 Task: Print the current sheet.
Action: Mouse moved to (119, 129)
Screenshot: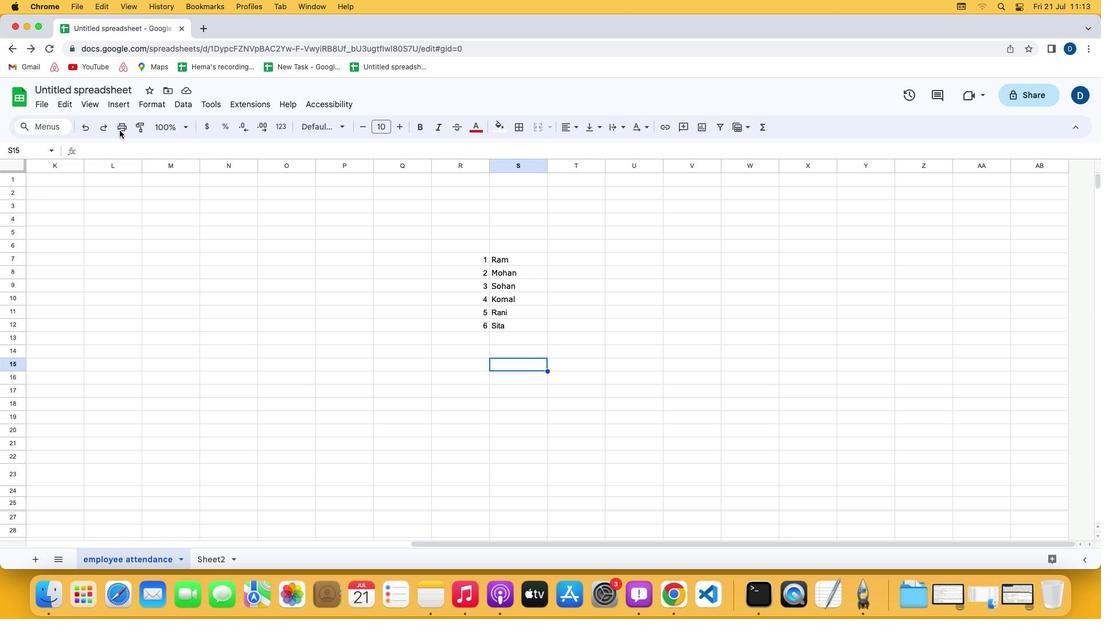 
Action: Mouse pressed left at (119, 129)
Screenshot: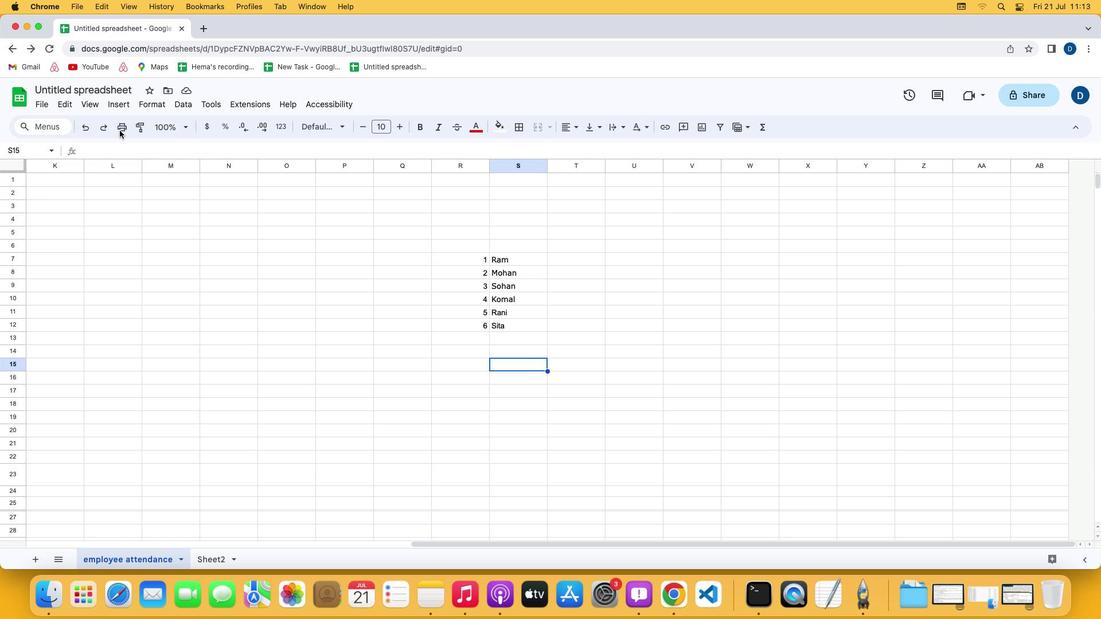 
Action: Mouse moved to (117, 126)
Screenshot: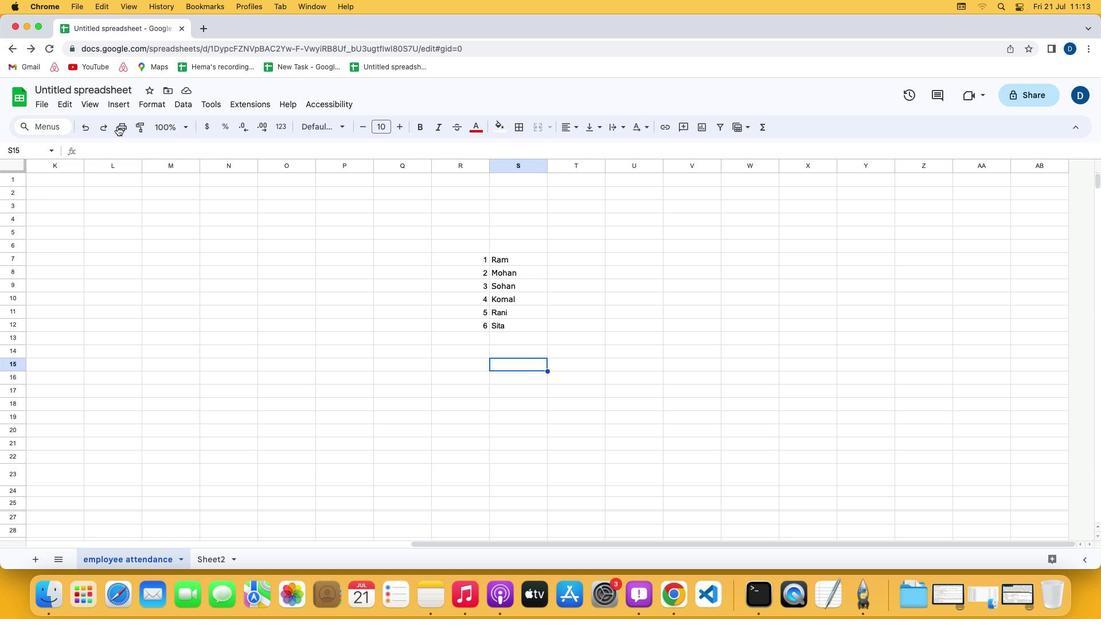 
Action: Mouse pressed left at (117, 126)
Screenshot: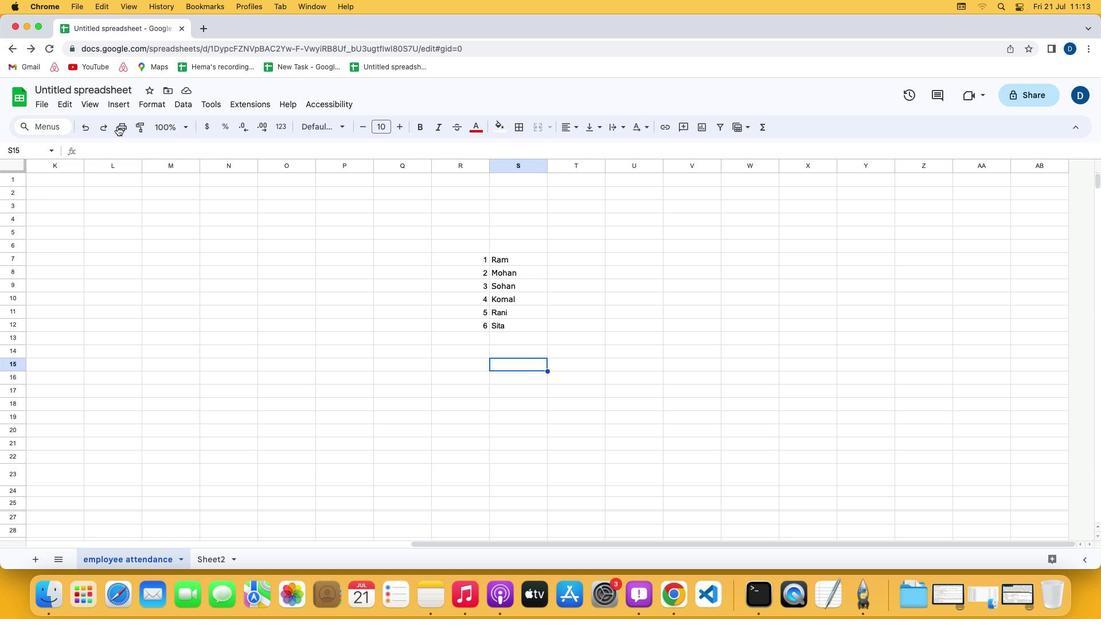 
Action: Mouse moved to (1002, 155)
Screenshot: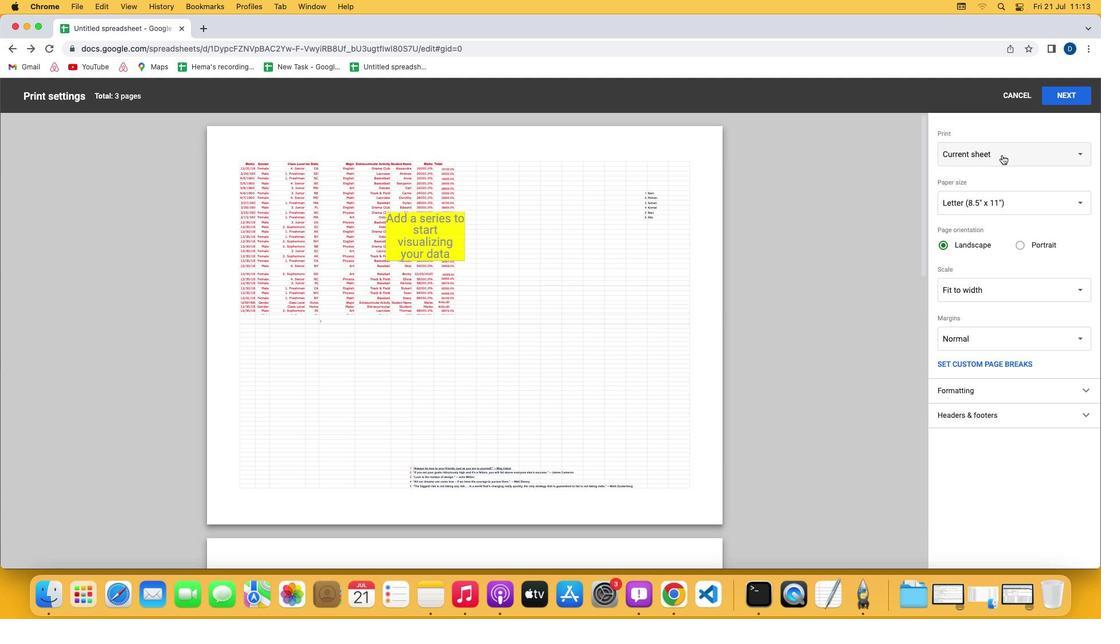 
Action: Mouse pressed left at (1002, 155)
Screenshot: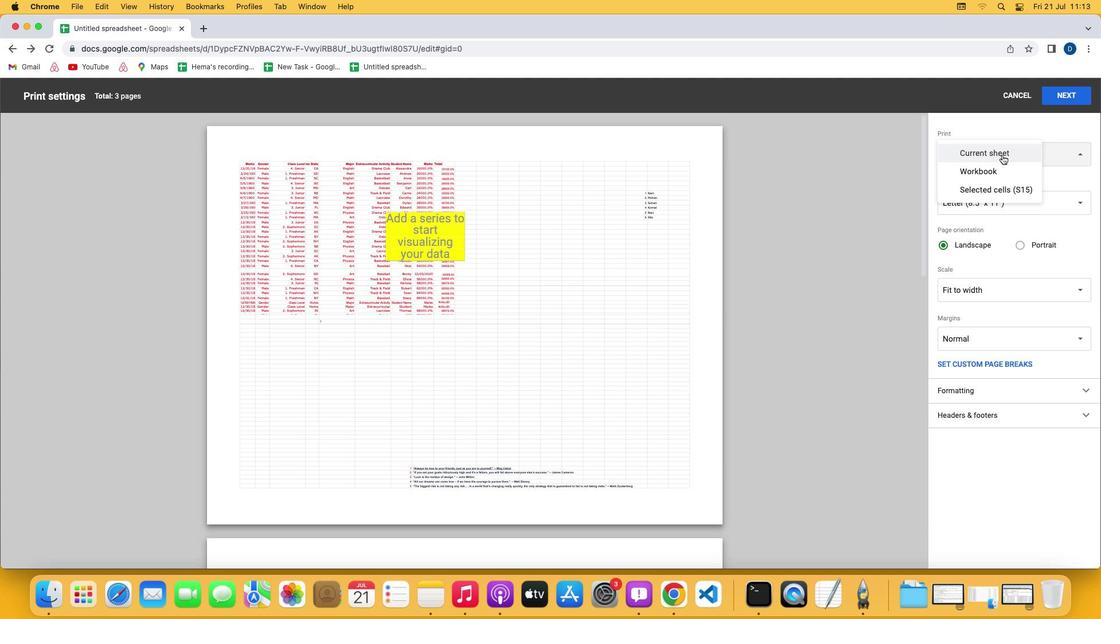 
Action: Mouse moved to (991, 153)
Screenshot: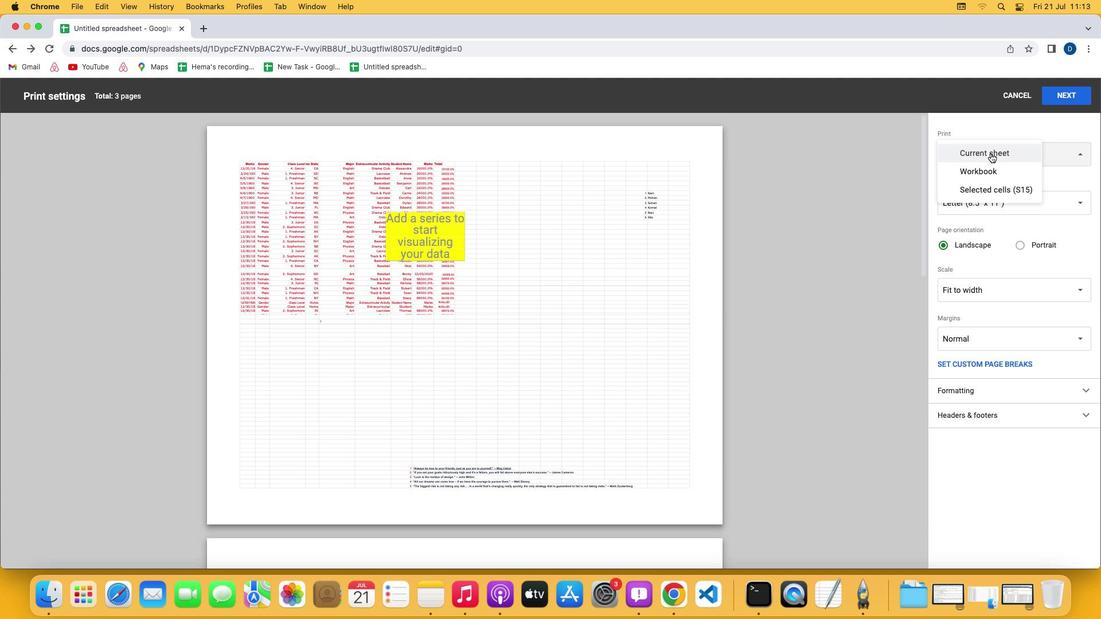 
Action: Mouse pressed left at (991, 153)
Screenshot: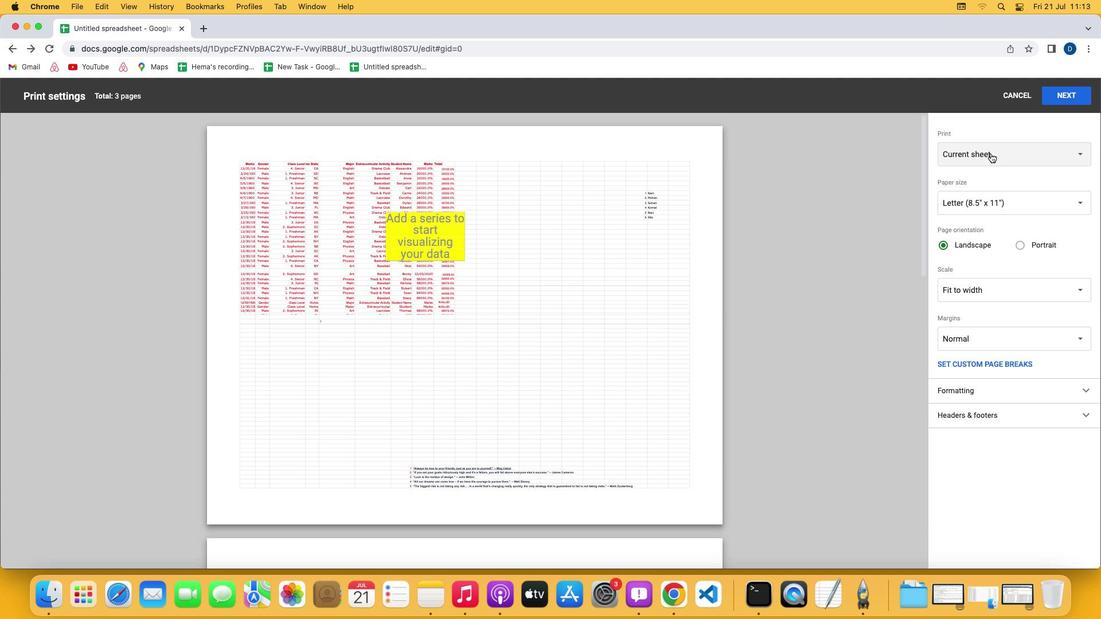 
Action: Mouse moved to (862, 201)
Screenshot: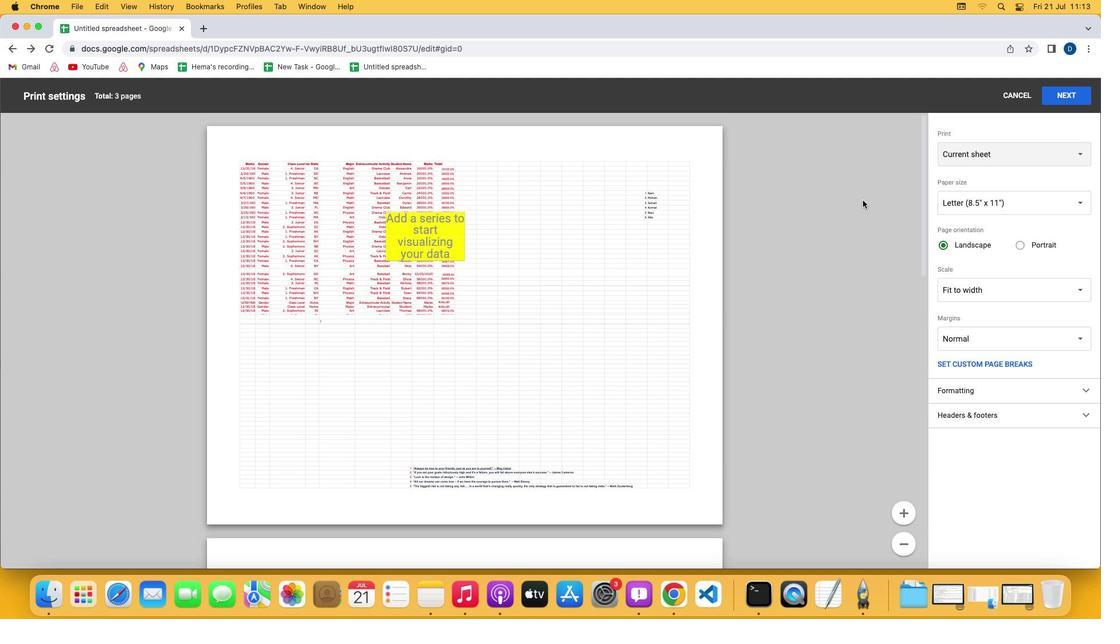 
